 Task: Add a condition where "Status category Less than new" in recently solved tickets.
Action: Mouse moved to (148, 505)
Screenshot: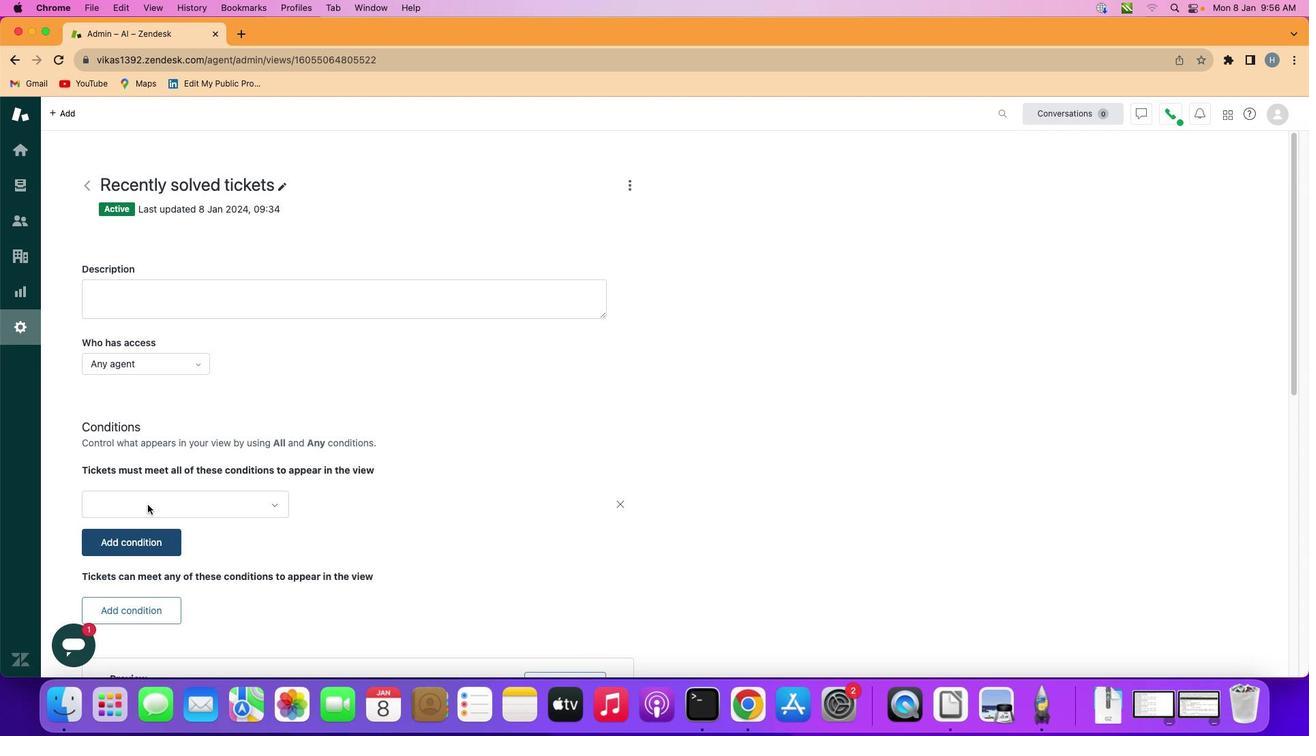 
Action: Mouse pressed left at (148, 505)
Screenshot: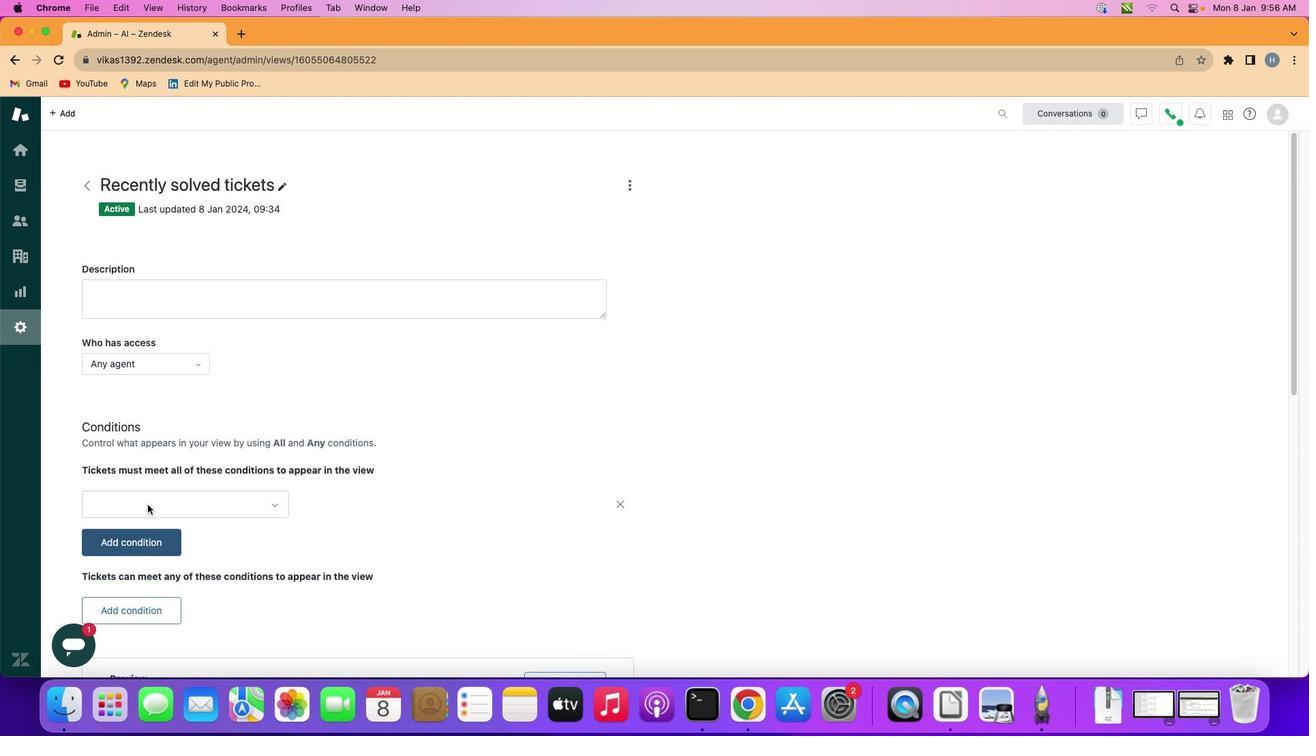 
Action: Mouse moved to (240, 505)
Screenshot: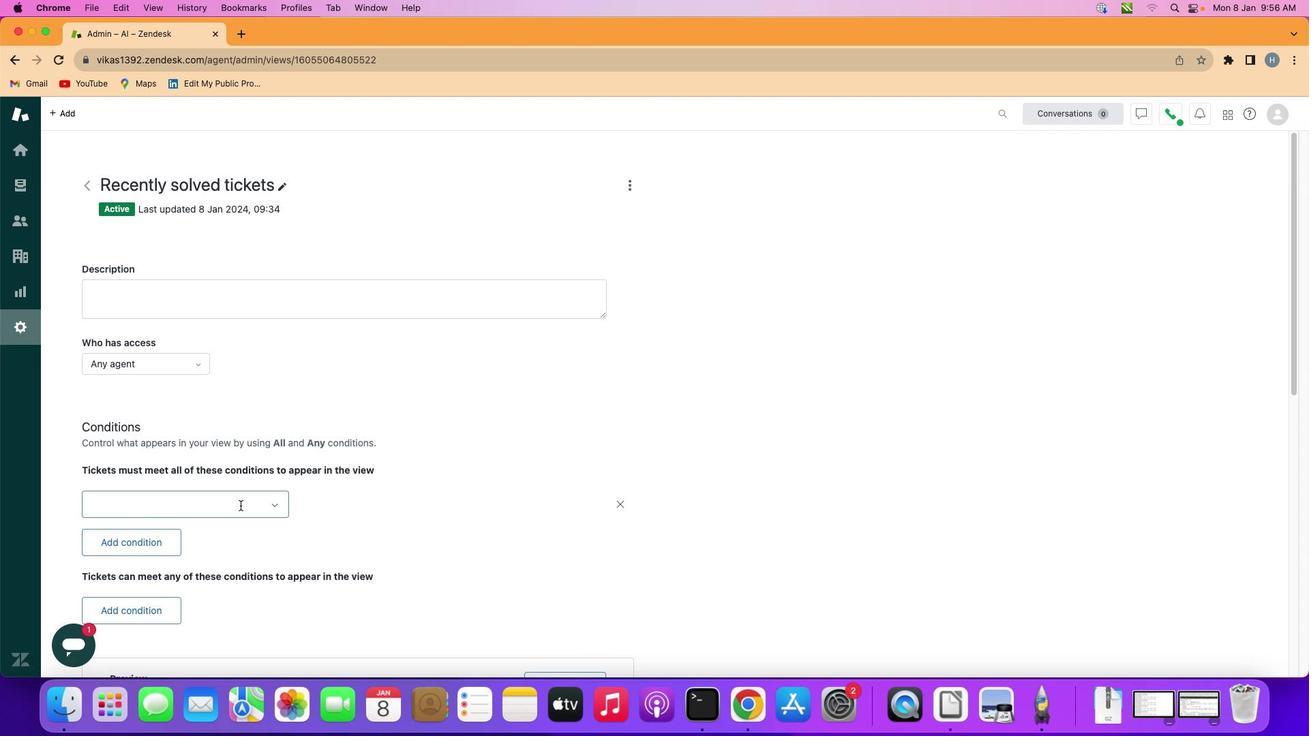 
Action: Mouse pressed left at (240, 505)
Screenshot: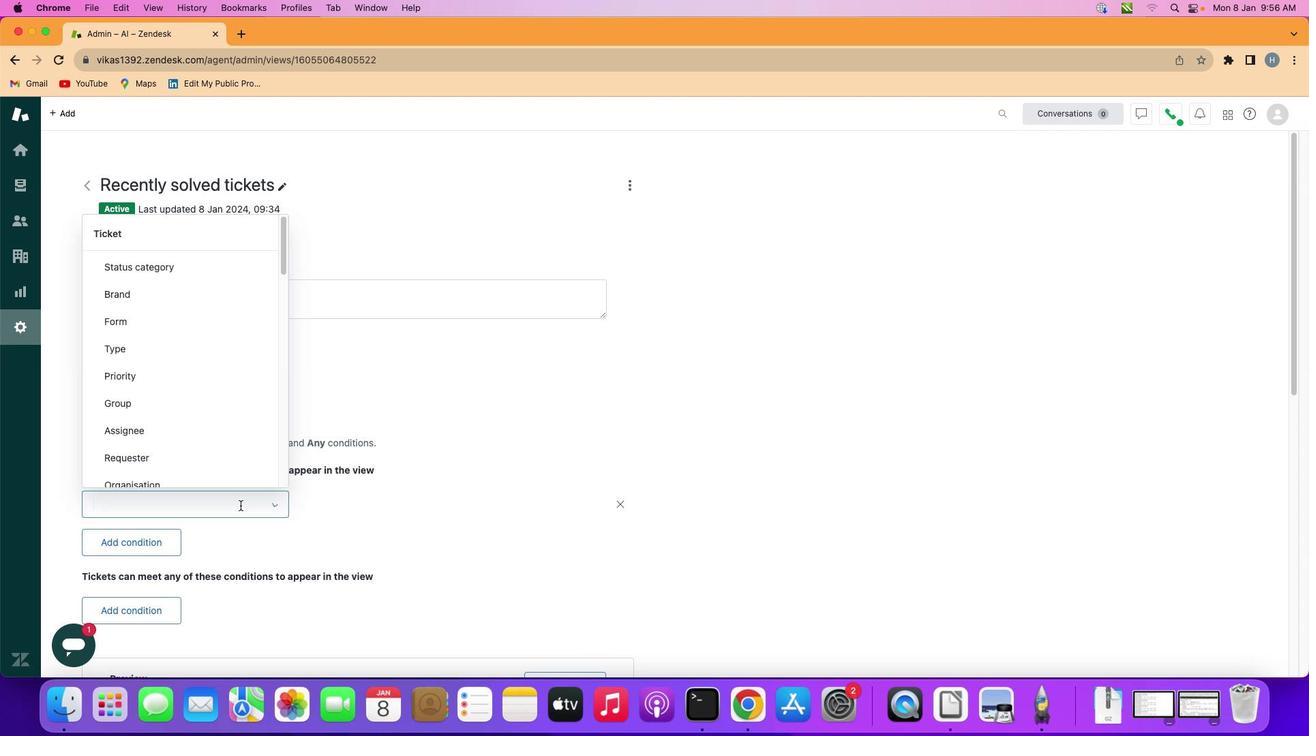
Action: Mouse moved to (245, 265)
Screenshot: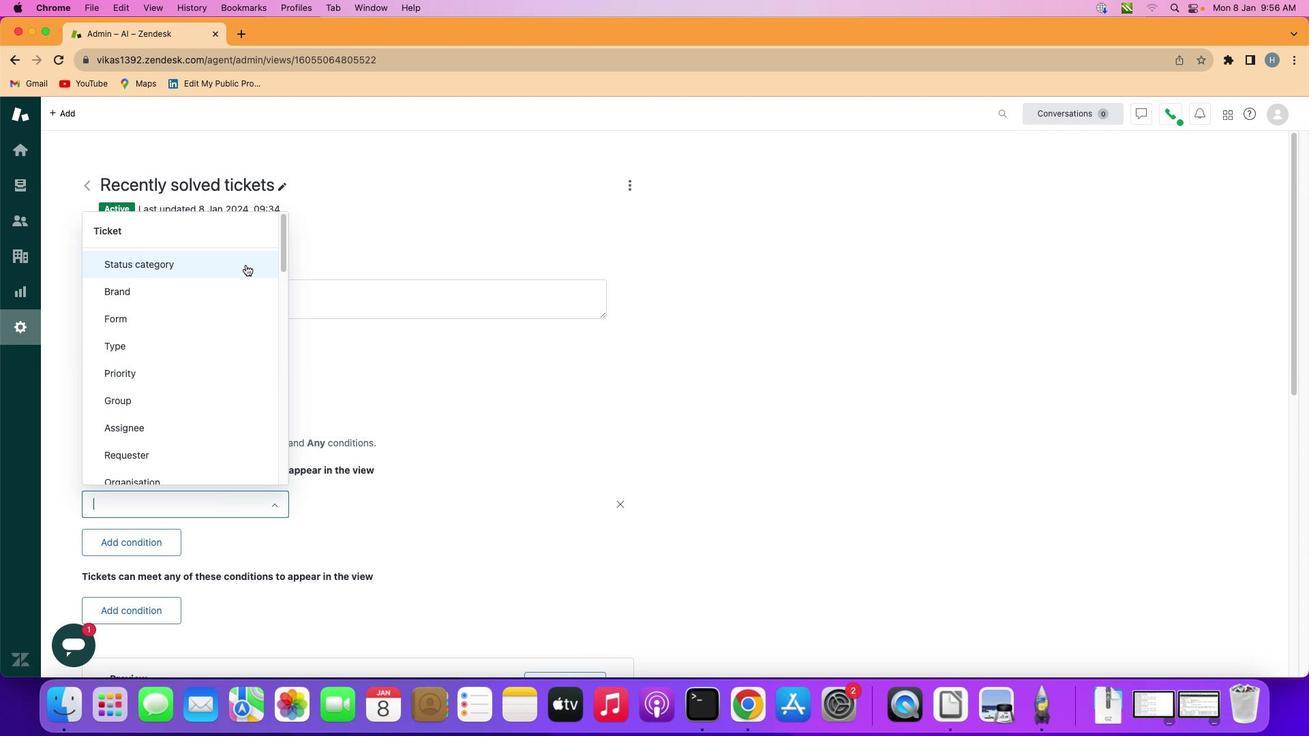 
Action: Mouse pressed left at (245, 265)
Screenshot: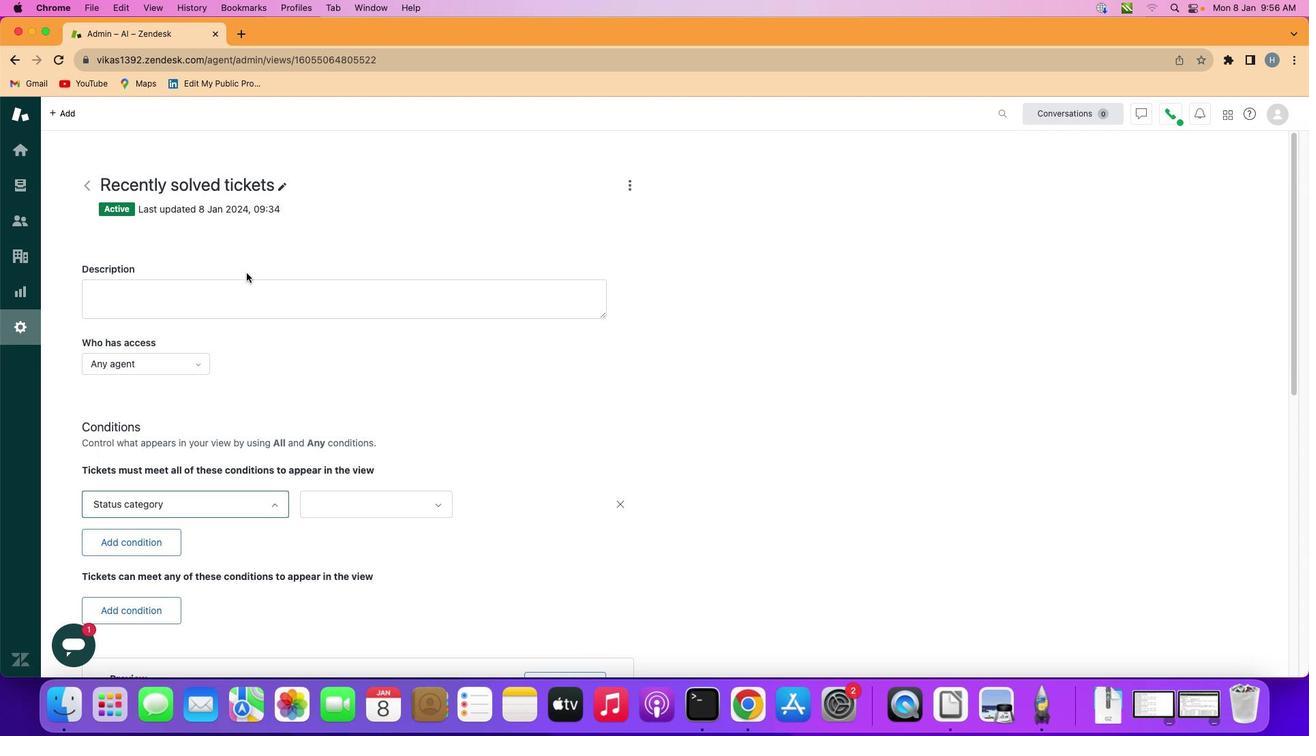 
Action: Mouse moved to (408, 504)
Screenshot: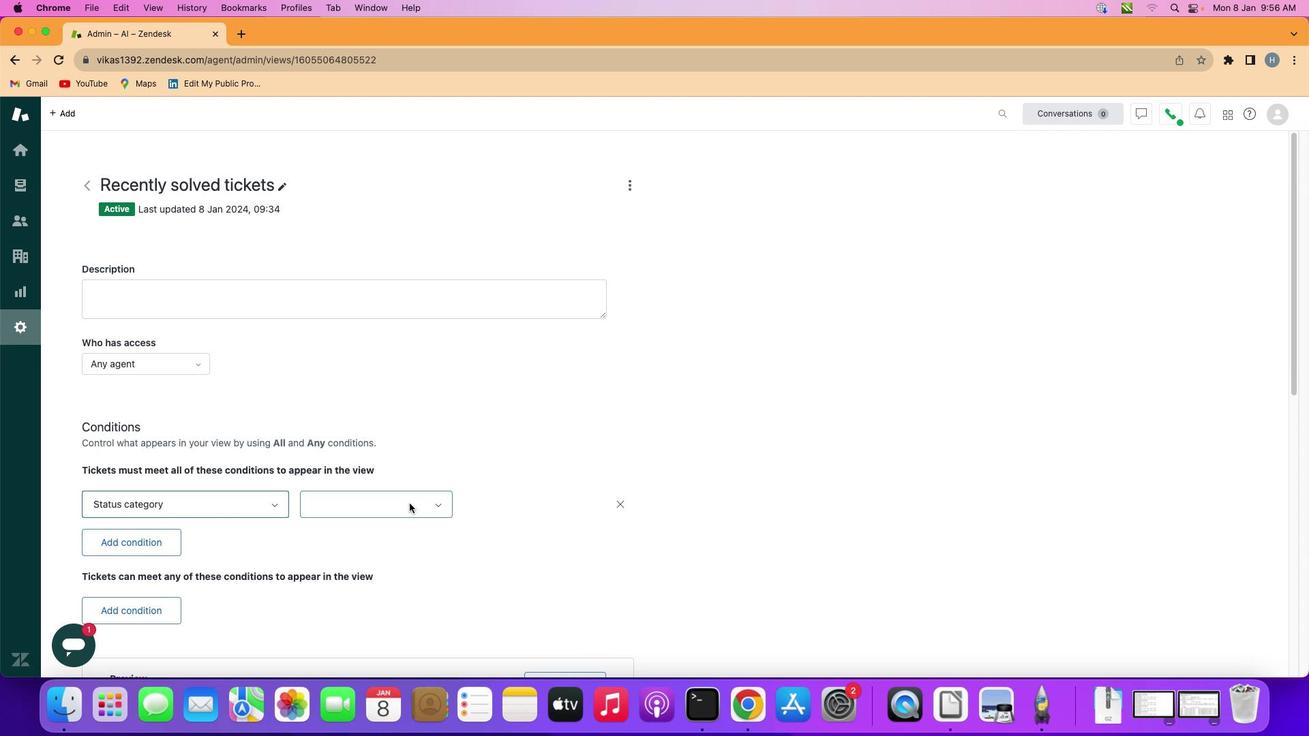 
Action: Mouse pressed left at (408, 504)
Screenshot: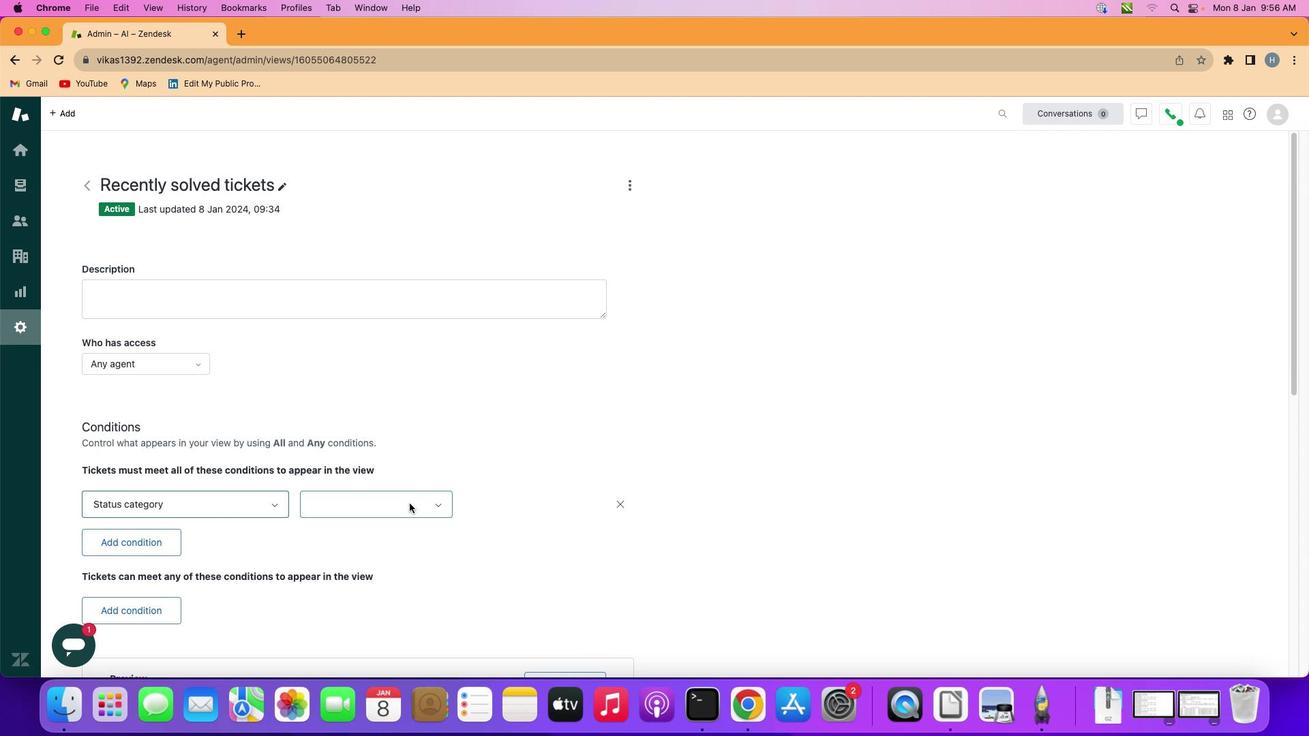 
Action: Mouse moved to (402, 586)
Screenshot: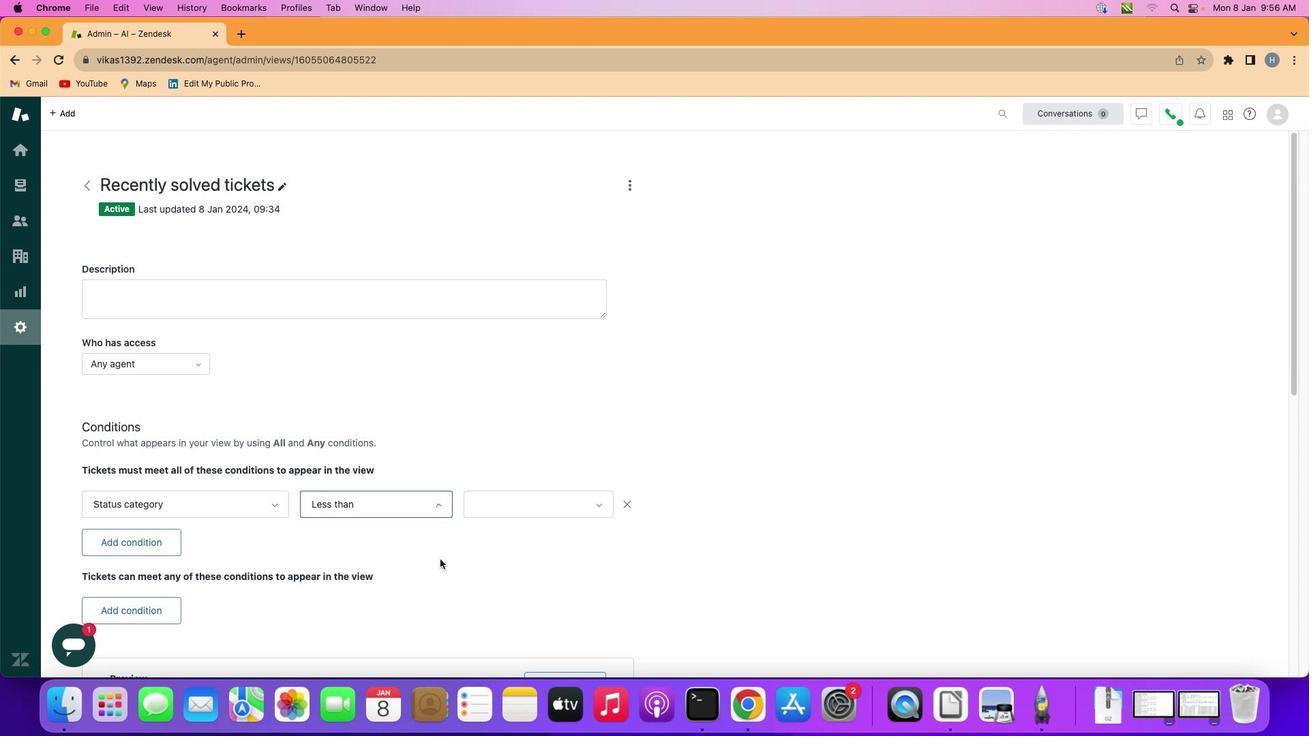 
Action: Mouse pressed left at (402, 586)
Screenshot: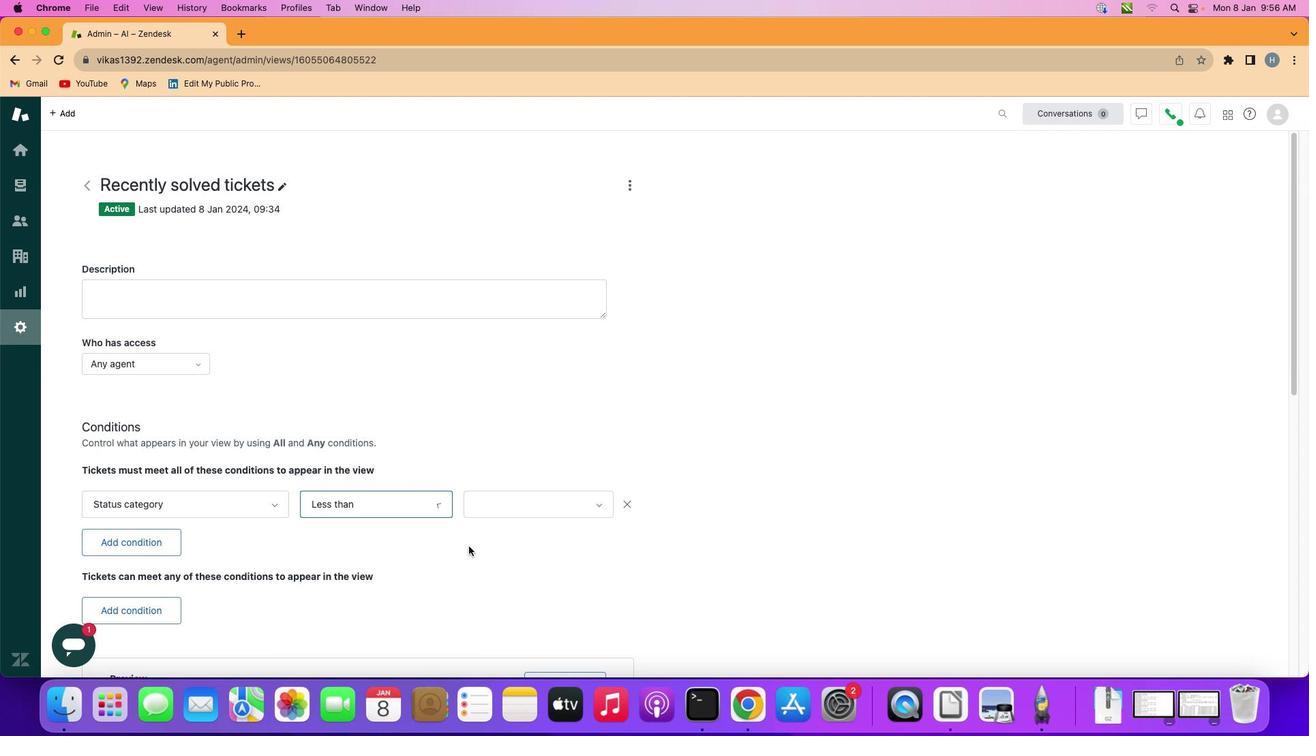 
Action: Mouse moved to (545, 507)
Screenshot: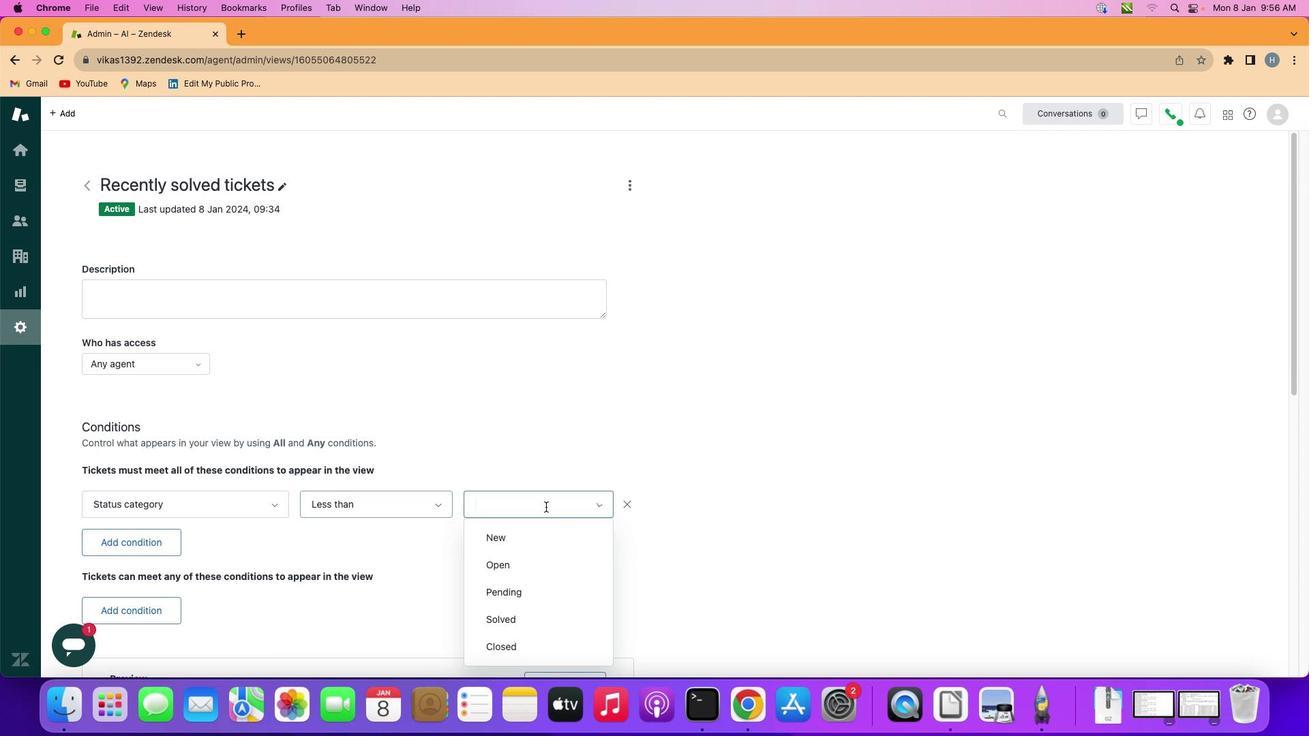 
Action: Mouse pressed left at (545, 507)
Screenshot: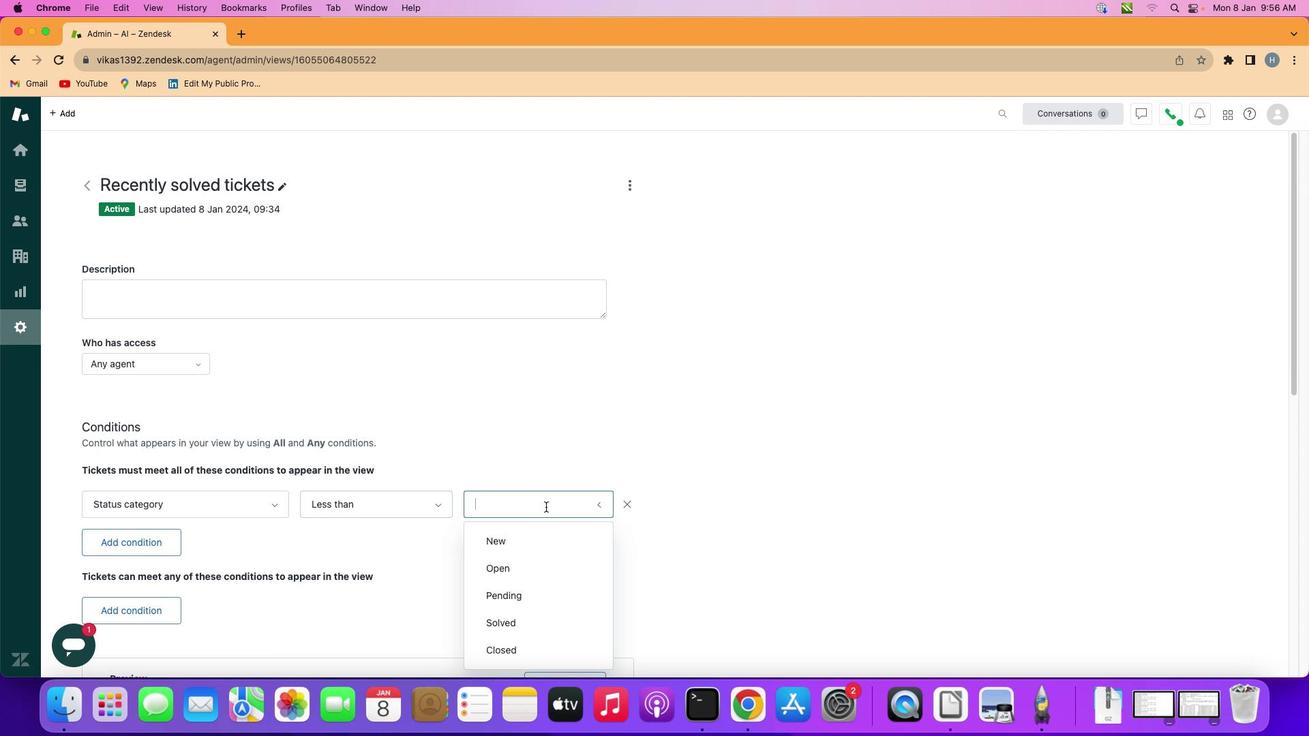 
Action: Mouse moved to (533, 546)
Screenshot: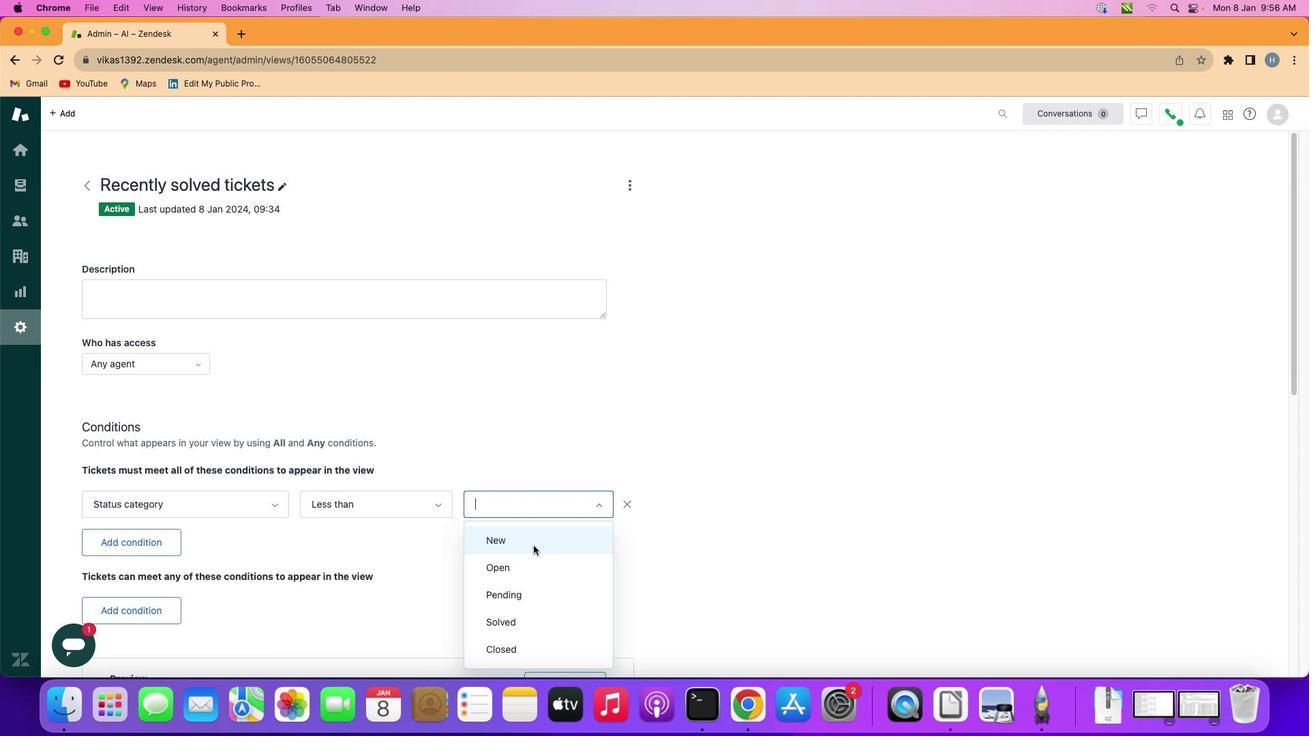 
Action: Mouse pressed left at (533, 546)
Screenshot: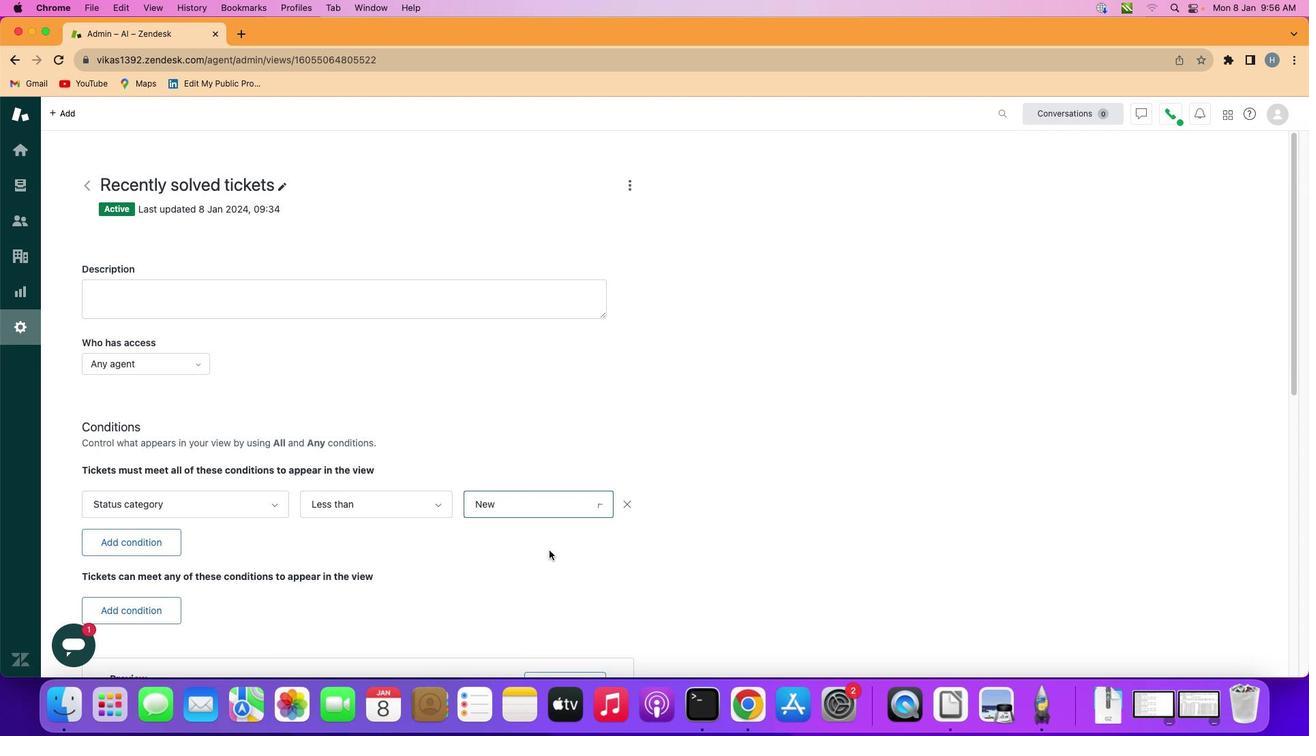 
Action: Mouse moved to (577, 556)
Screenshot: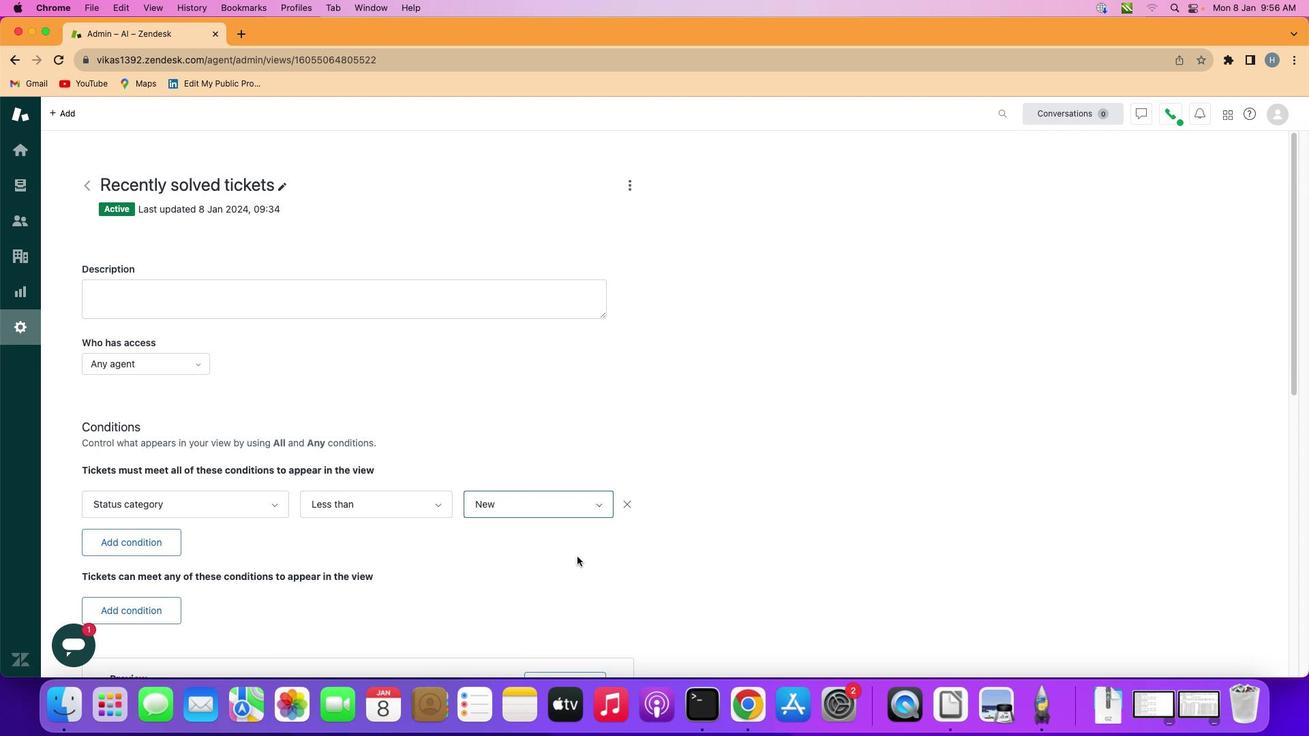 
